 Task: Search for contacts named 'Smith' and those with 'street:Delhi' in Outlook.
Action: Mouse moved to (20, 98)
Screenshot: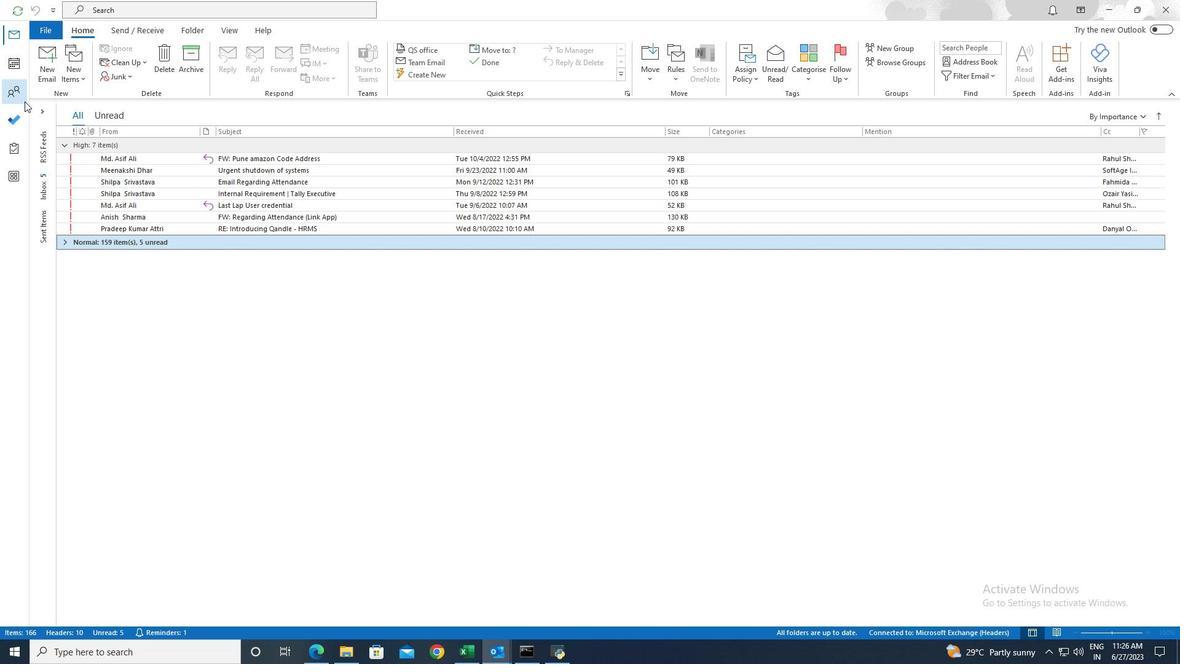 
Action: Mouse pressed left at (20, 98)
Screenshot: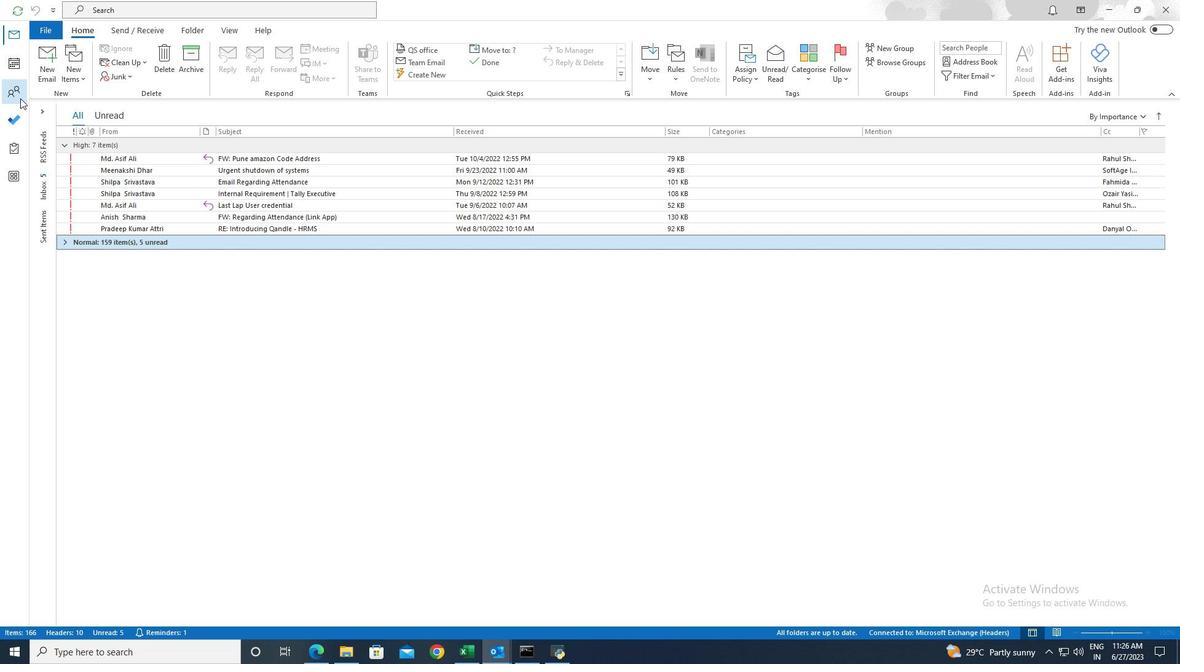 
Action: Mouse moved to (286, 8)
Screenshot: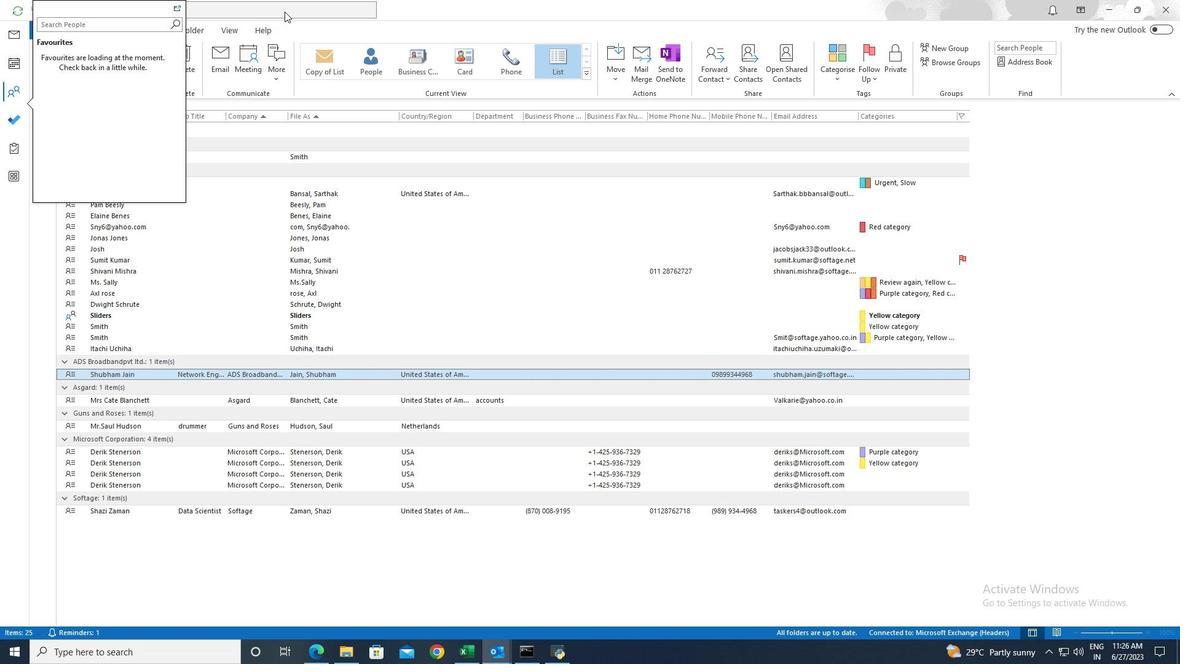 
Action: Mouse pressed left at (286, 8)
Screenshot: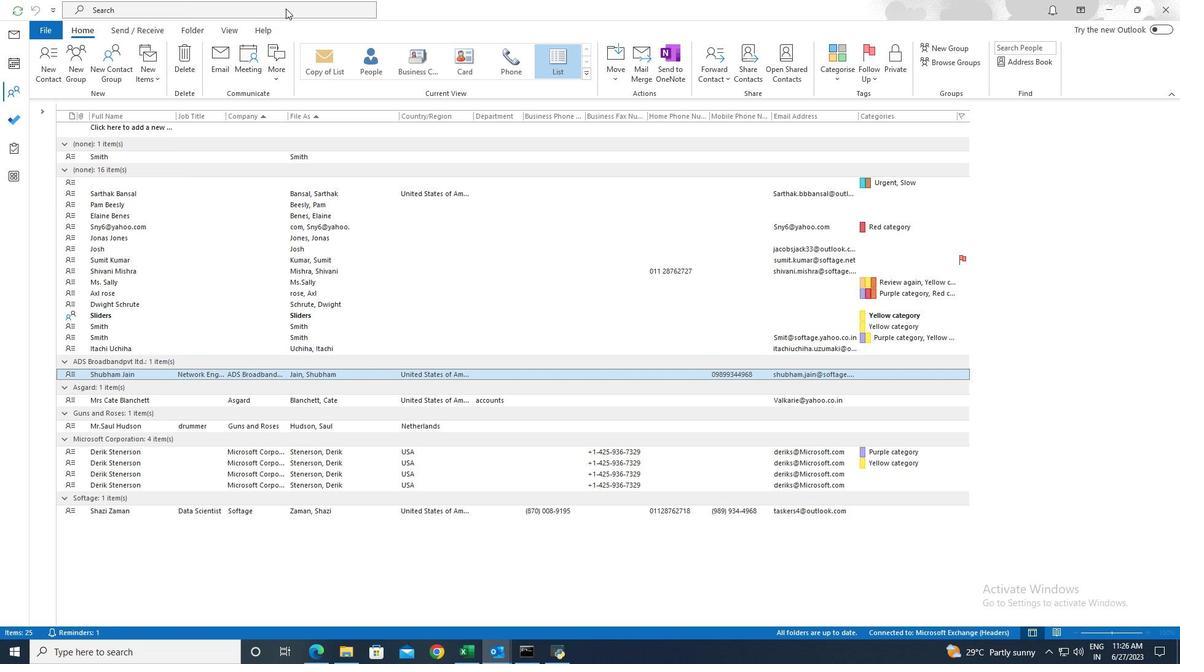 
Action: Mouse moved to (422, 11)
Screenshot: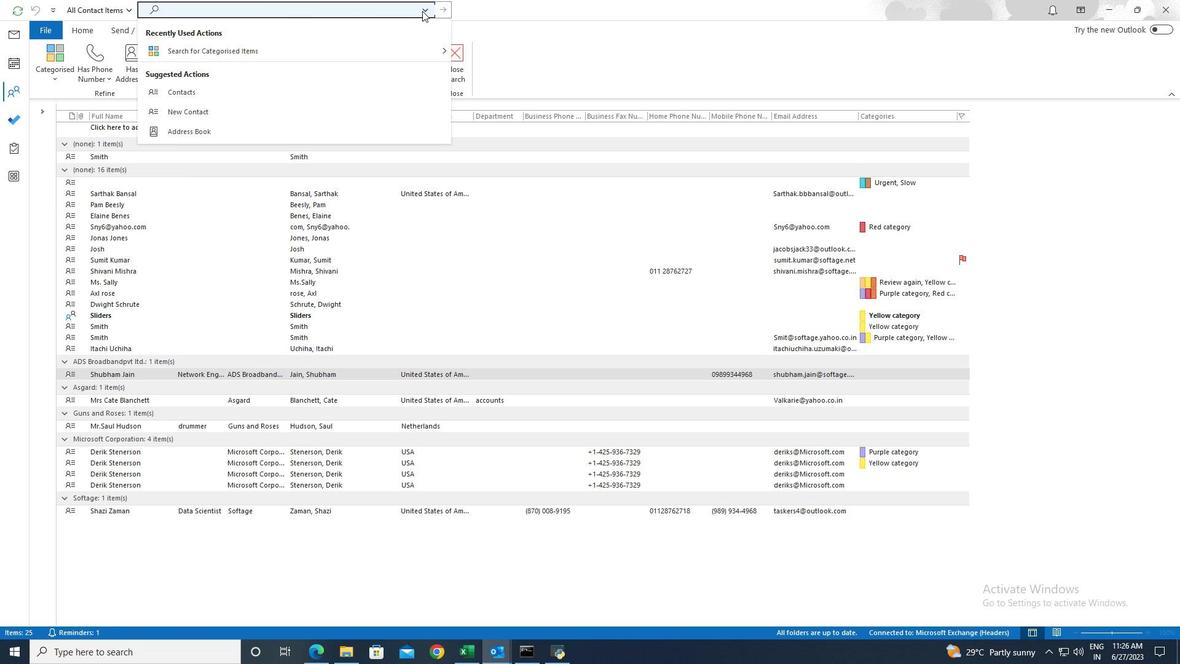 
Action: Mouse pressed left at (422, 11)
Screenshot: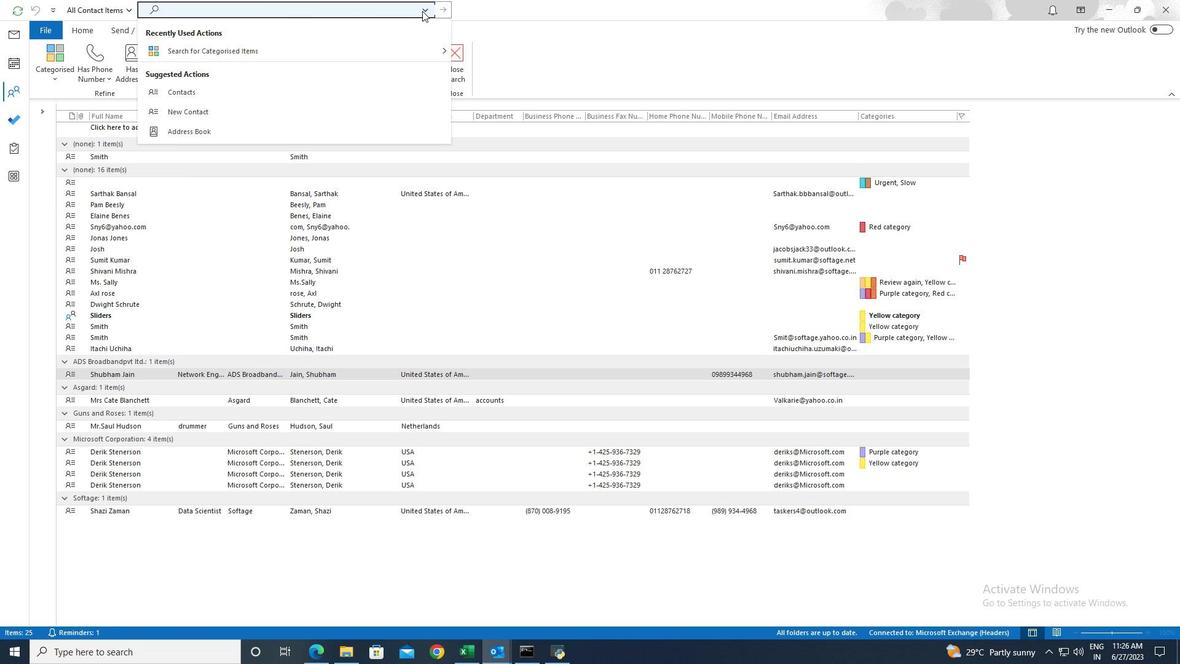 
Action: Mouse moved to (206, 423)
Screenshot: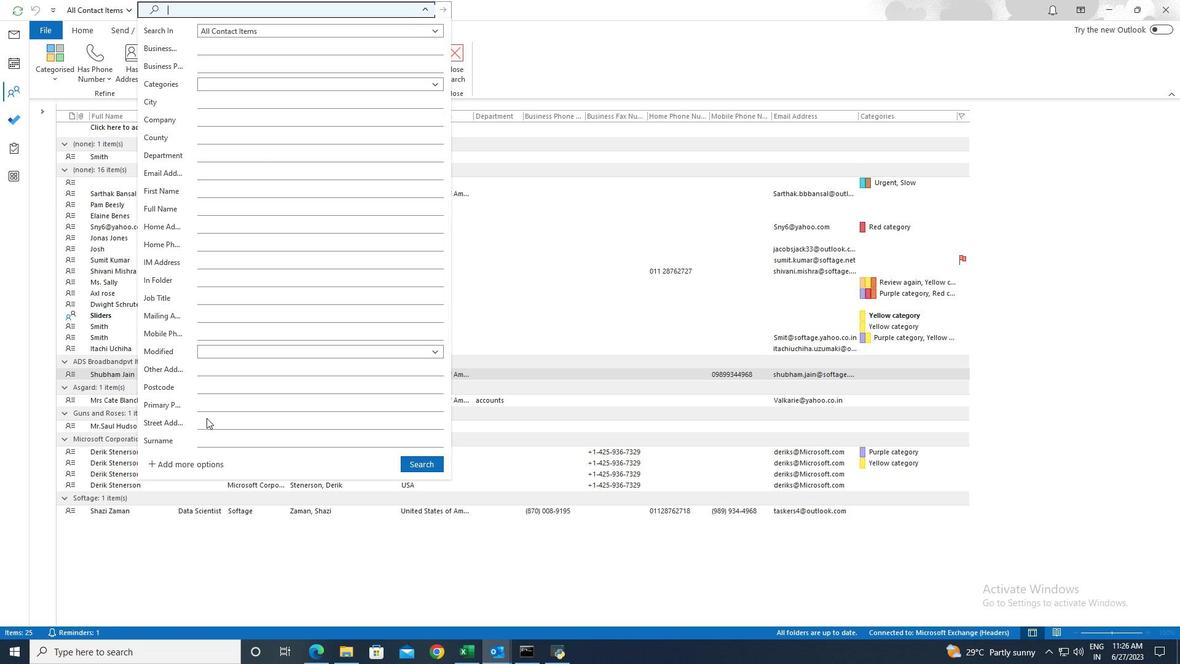 
Action: Mouse pressed left at (206, 423)
Screenshot: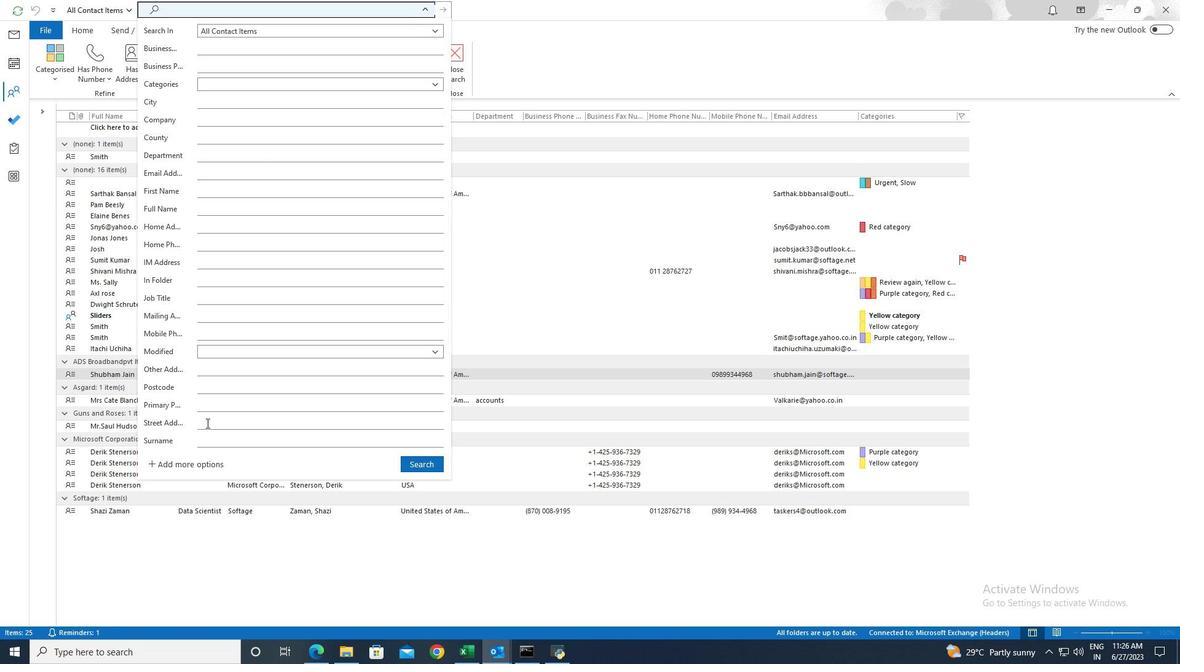 
Action: Key pressed <Key.shift>Delhi
Screenshot: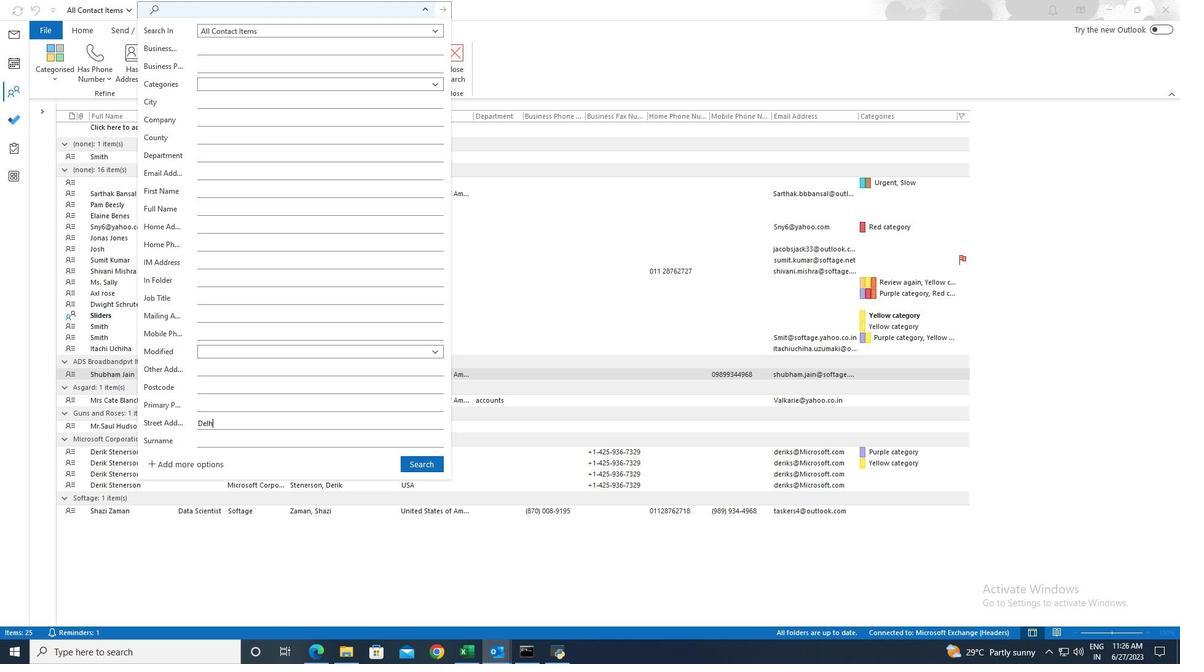 
Action: Mouse moved to (420, 458)
Screenshot: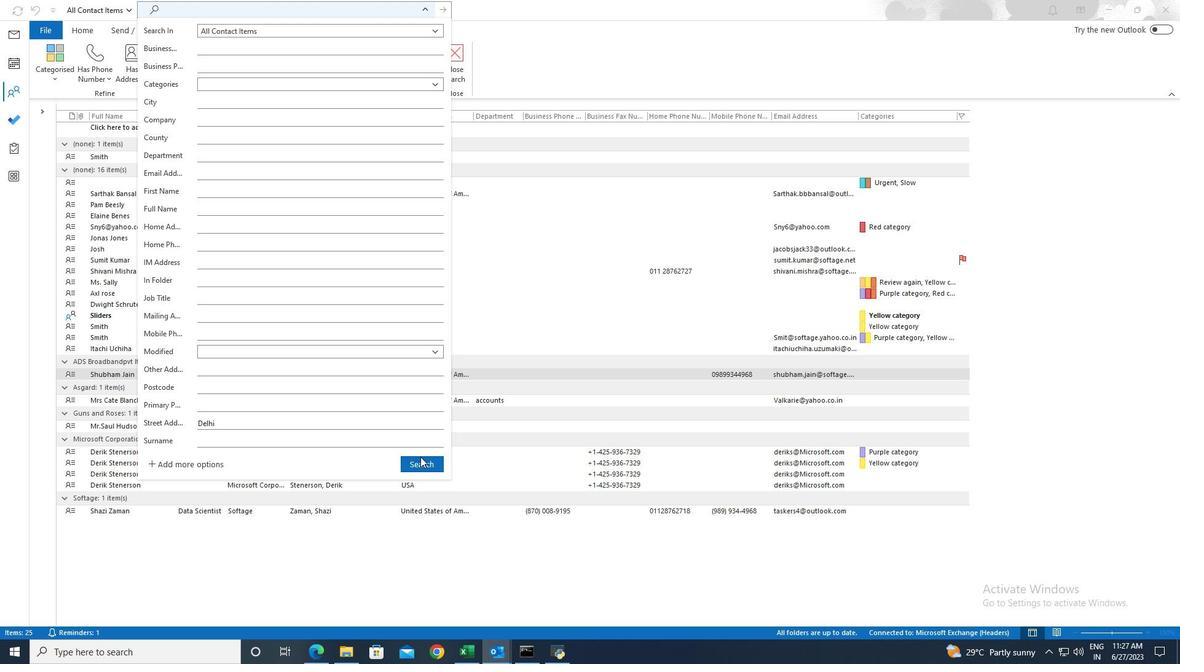 
Action: Mouse pressed left at (420, 458)
Screenshot: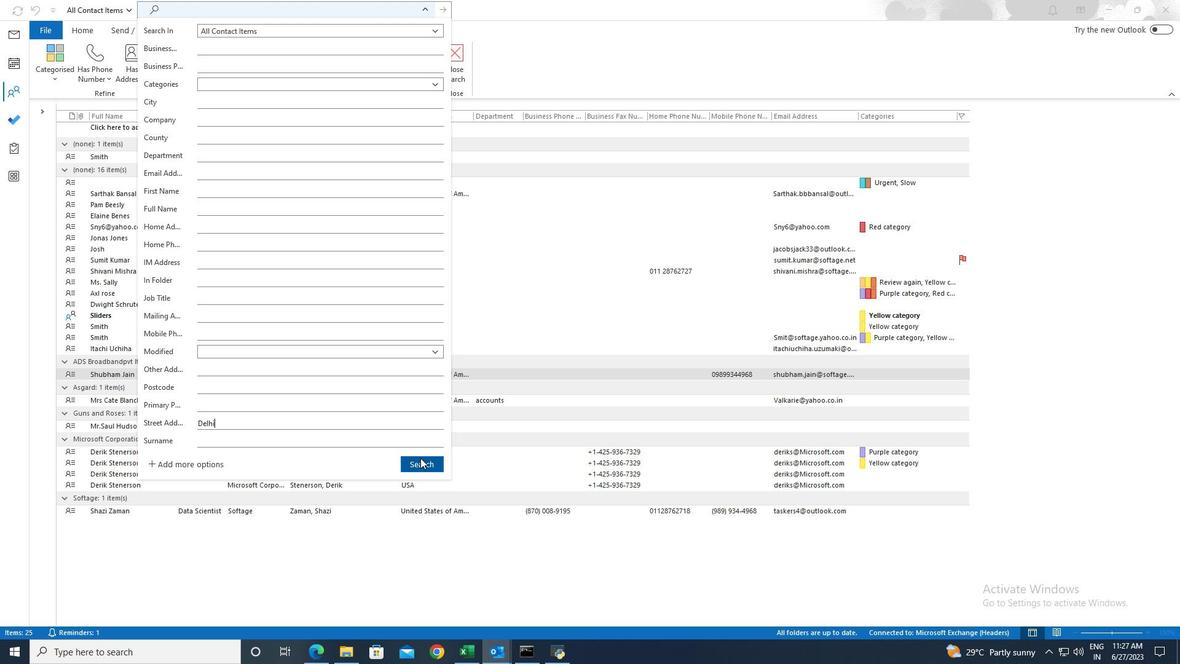 
Action: Mouse moved to (420, 458)
Screenshot: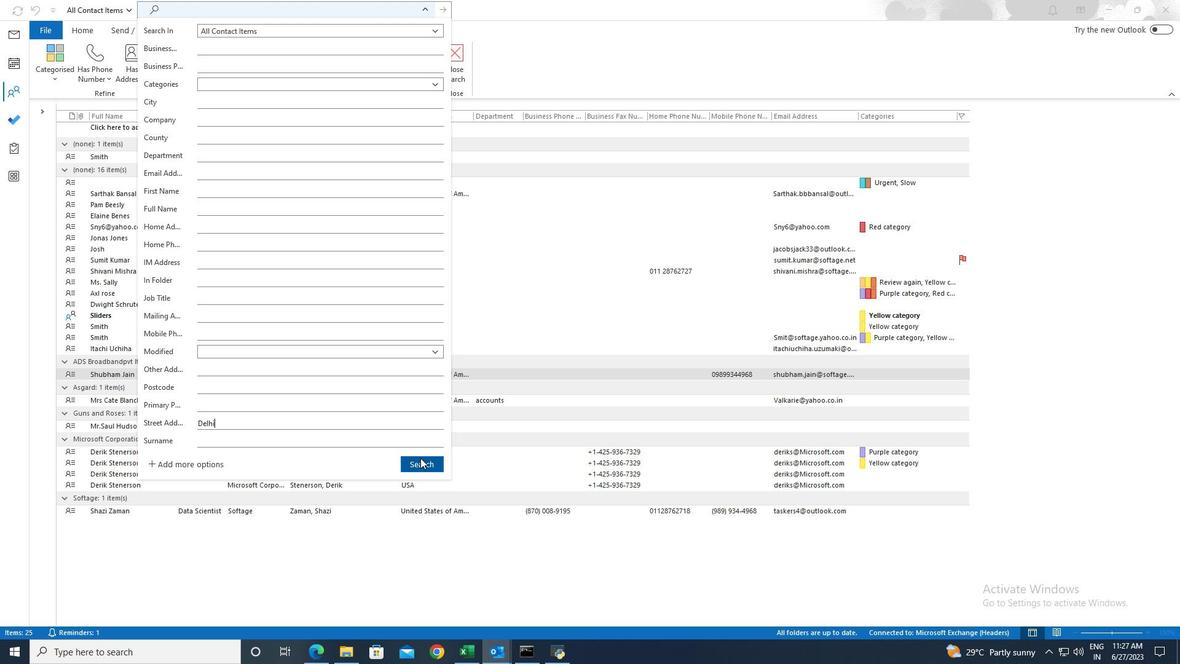 
